 Task: Create a due date automation trigger when advanced on, on the wednesday of the week a card is due add fields without custom field "Resume" set to a date less than 1 working days ago at 11:00 AM.
Action: Mouse moved to (974, 76)
Screenshot: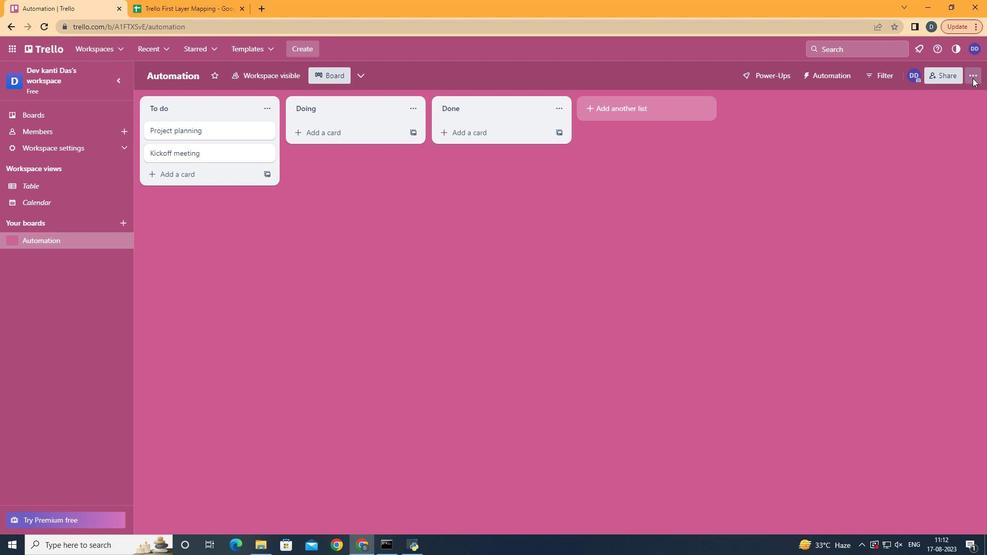 
Action: Mouse pressed left at (974, 76)
Screenshot: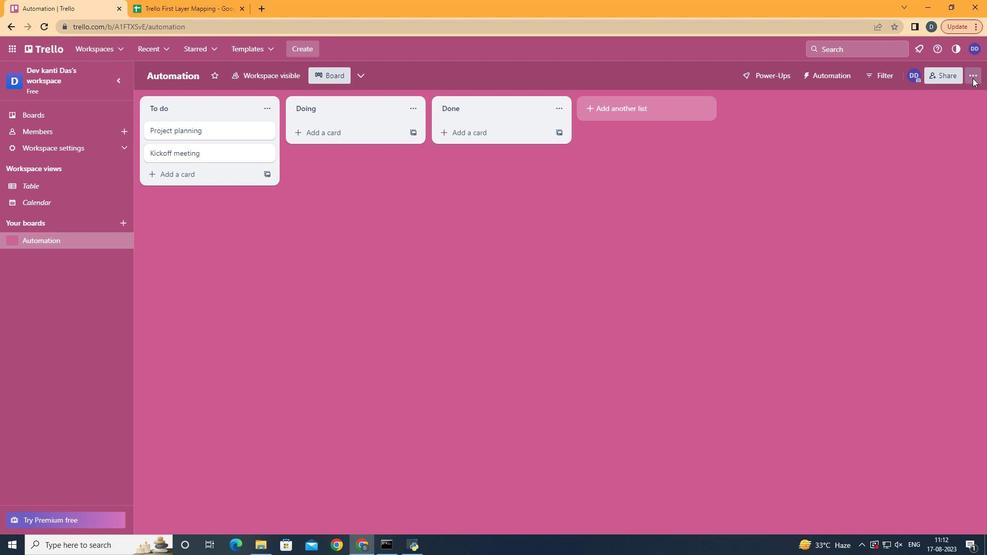 
Action: Mouse moved to (923, 216)
Screenshot: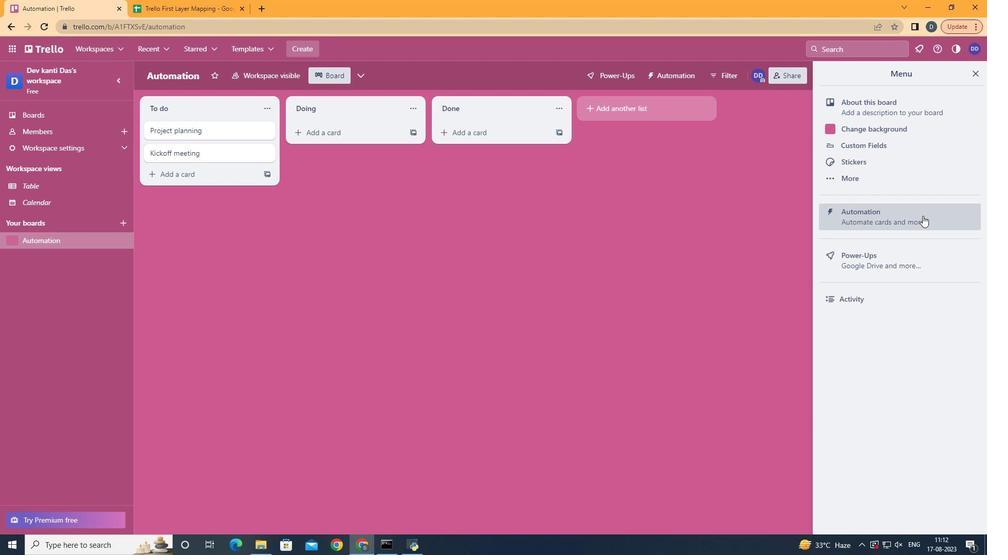 
Action: Mouse pressed left at (923, 216)
Screenshot: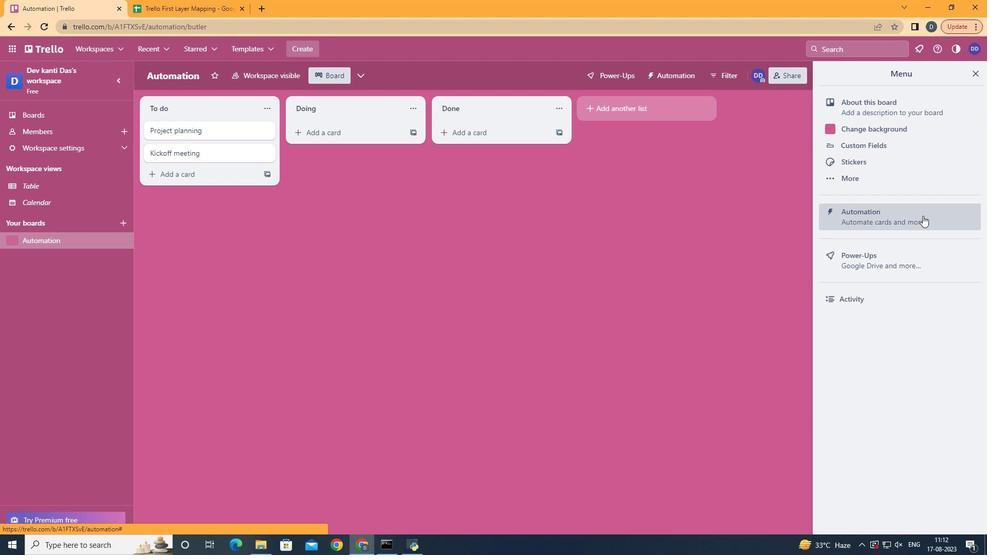 
Action: Mouse moved to (190, 203)
Screenshot: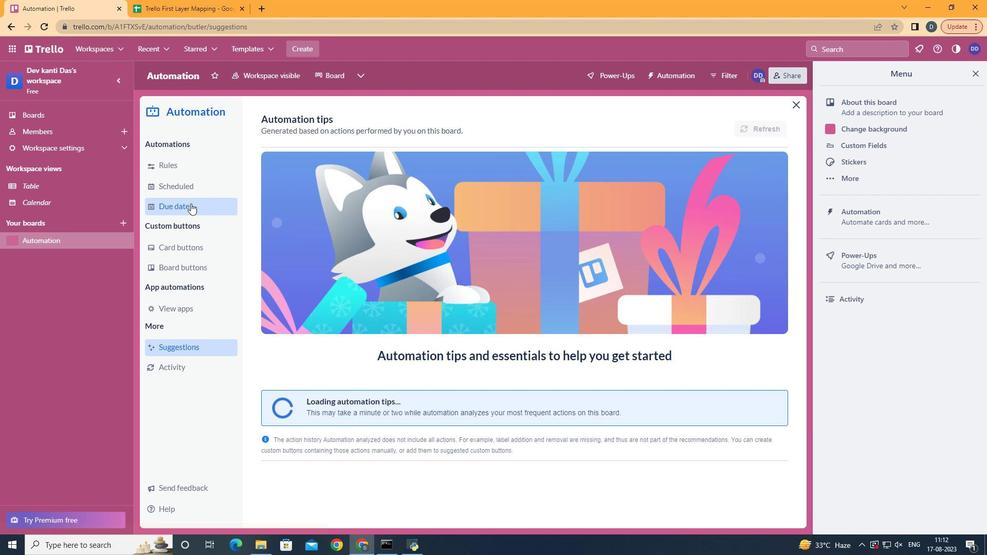 
Action: Mouse pressed left at (190, 203)
Screenshot: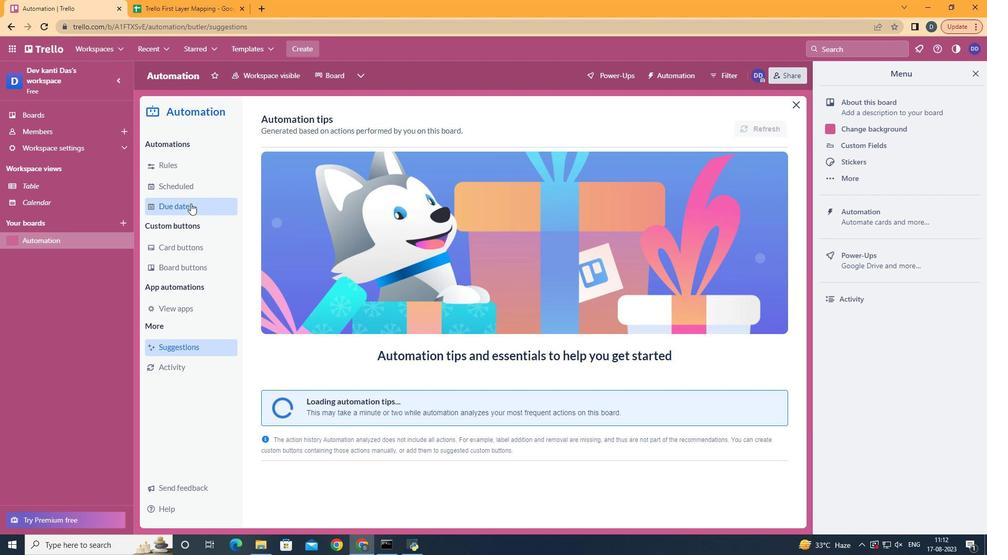
Action: Mouse moved to (730, 121)
Screenshot: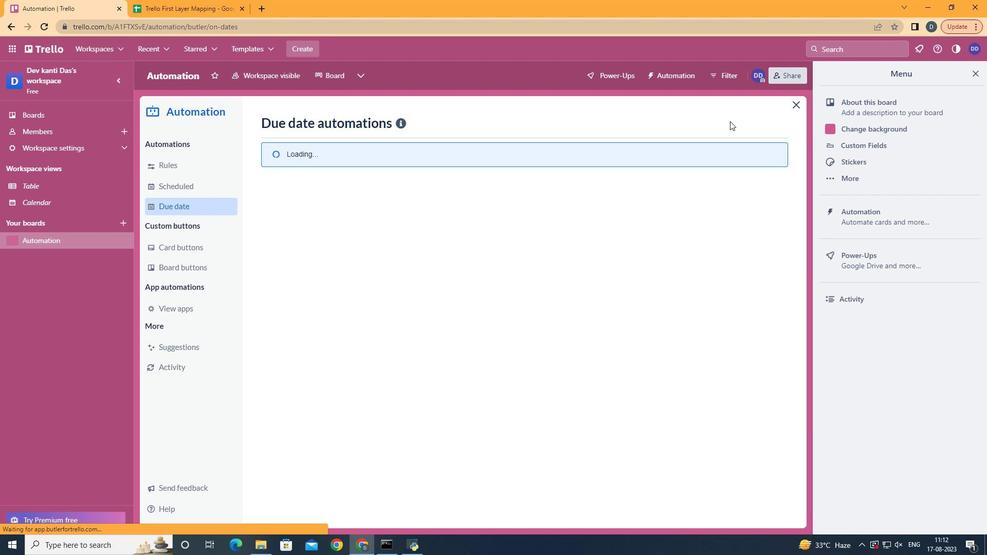 
Action: Mouse pressed left at (730, 121)
Screenshot: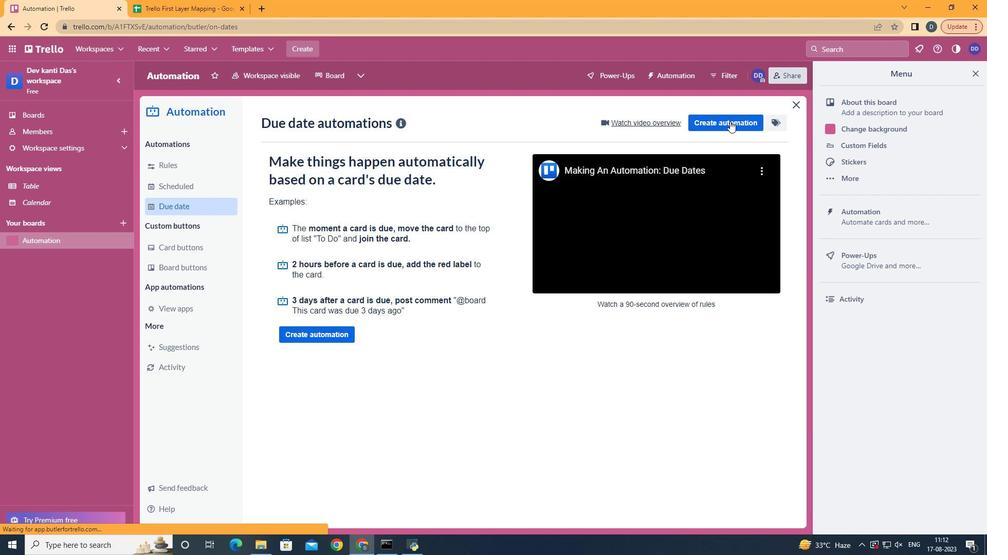 
Action: Mouse moved to (540, 226)
Screenshot: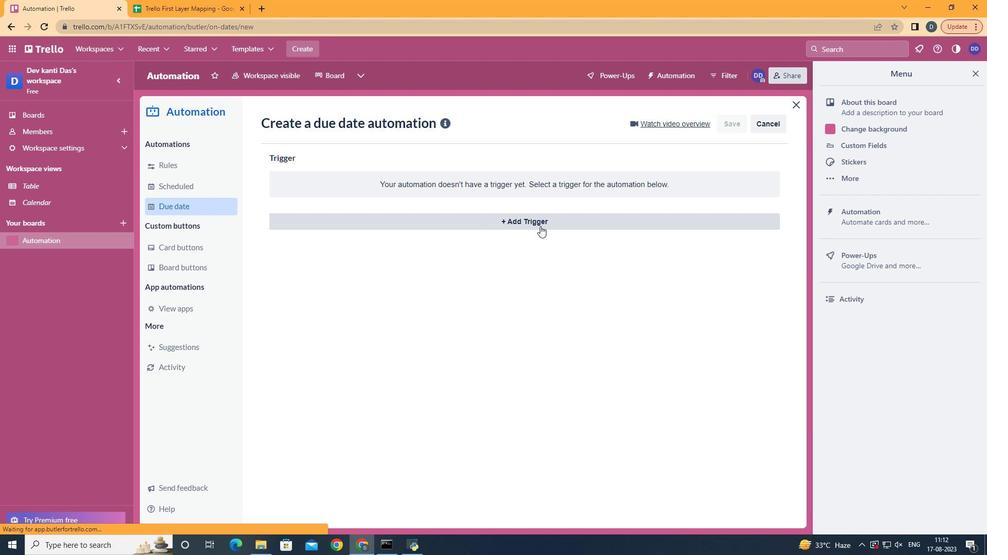 
Action: Mouse pressed left at (540, 226)
Screenshot: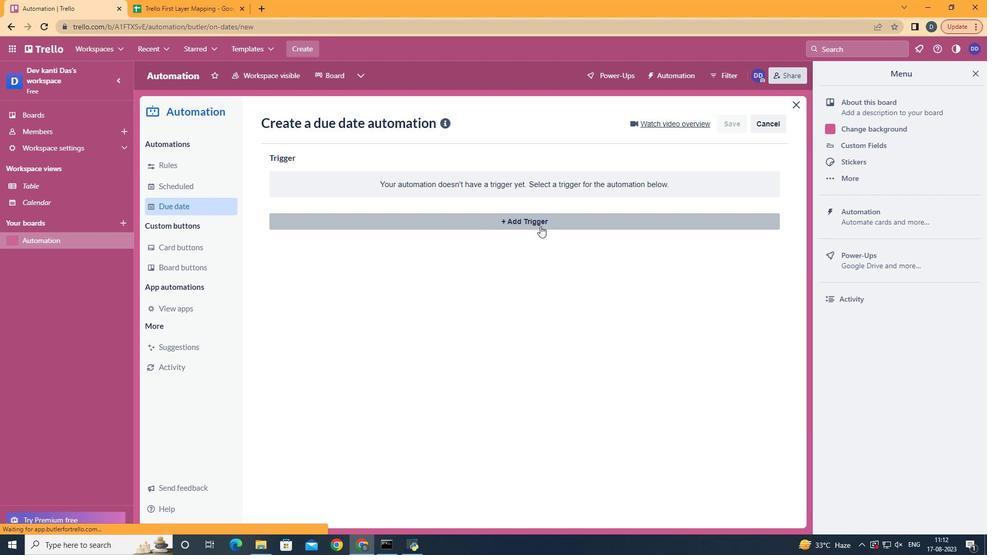 
Action: Mouse moved to (328, 311)
Screenshot: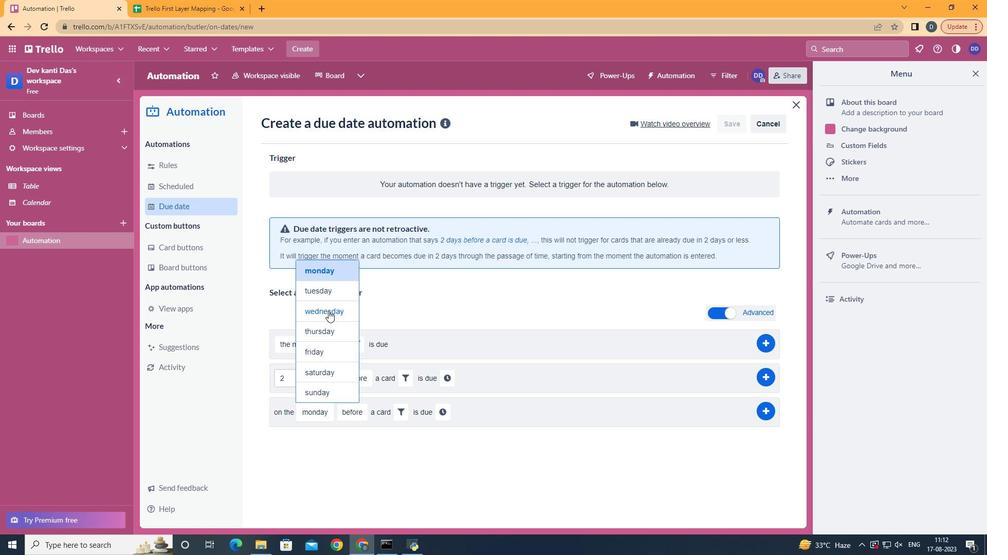 
Action: Mouse pressed left at (328, 311)
Screenshot: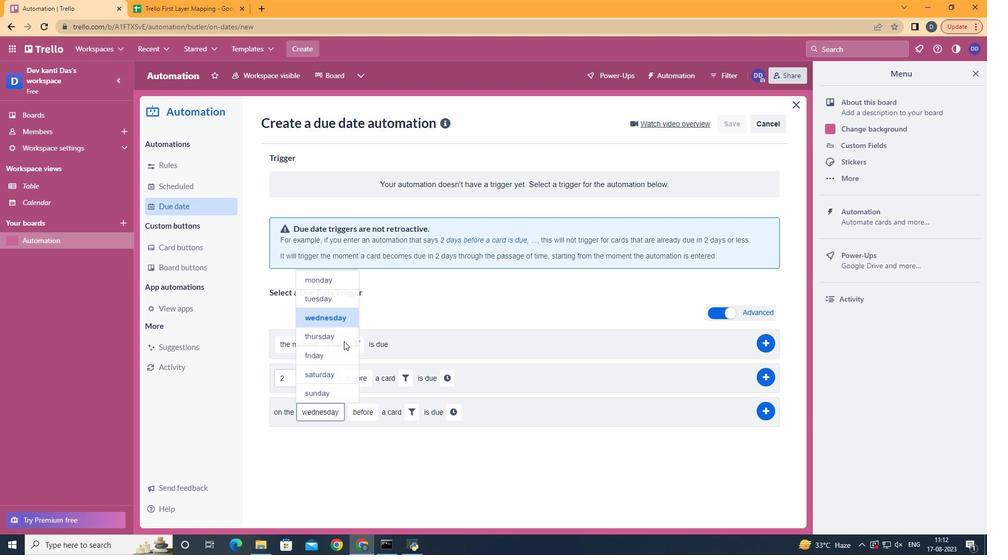 
Action: Mouse moved to (386, 475)
Screenshot: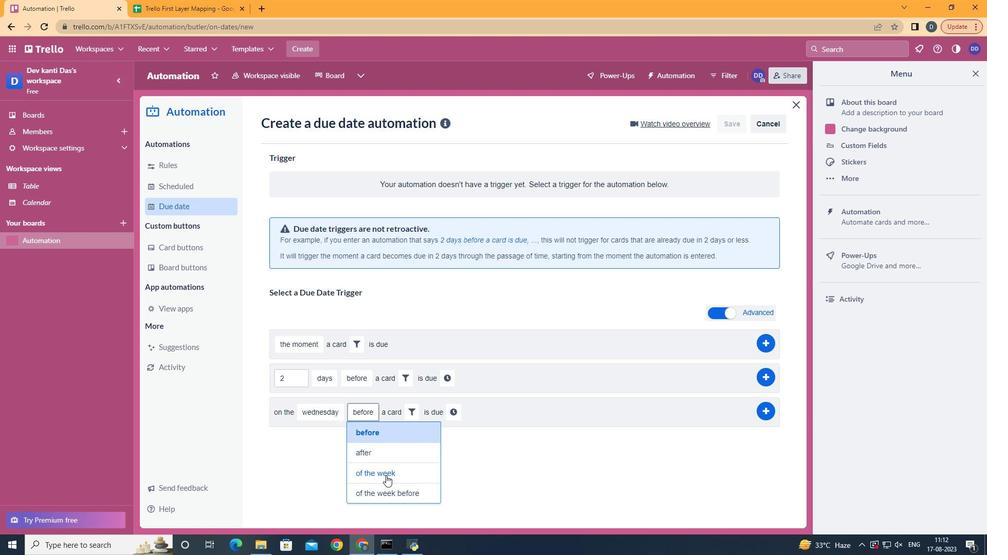 
Action: Mouse pressed left at (386, 475)
Screenshot: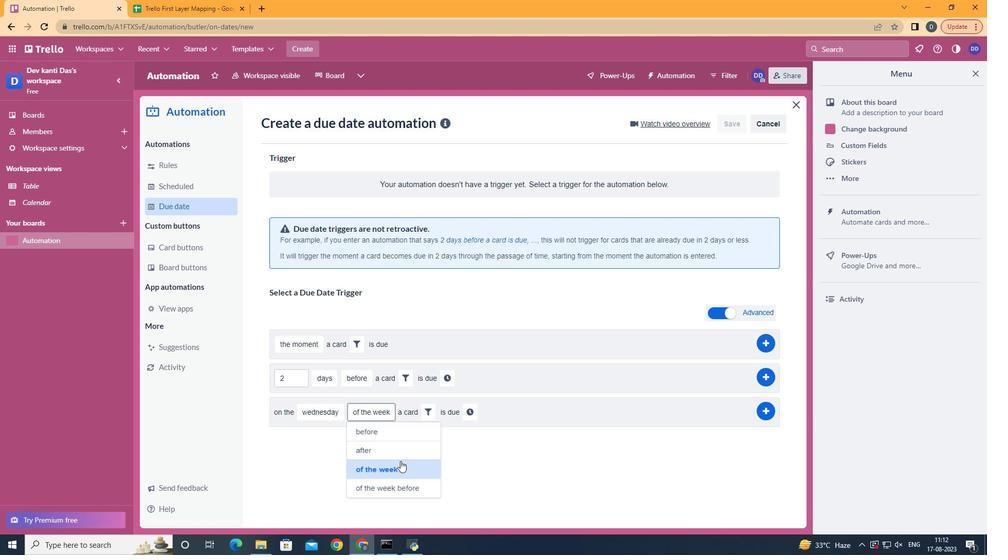 
Action: Mouse moved to (421, 411)
Screenshot: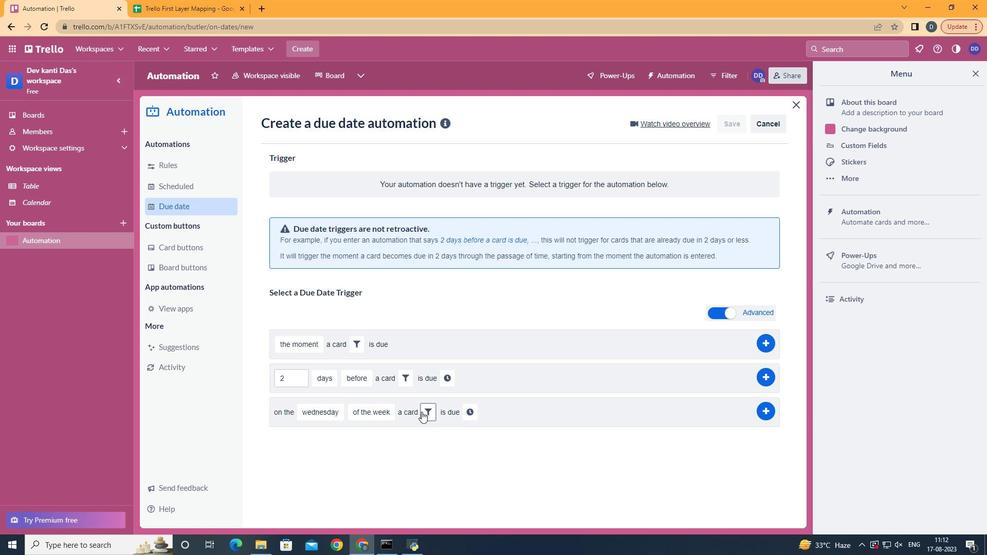 
Action: Mouse pressed left at (421, 411)
Screenshot: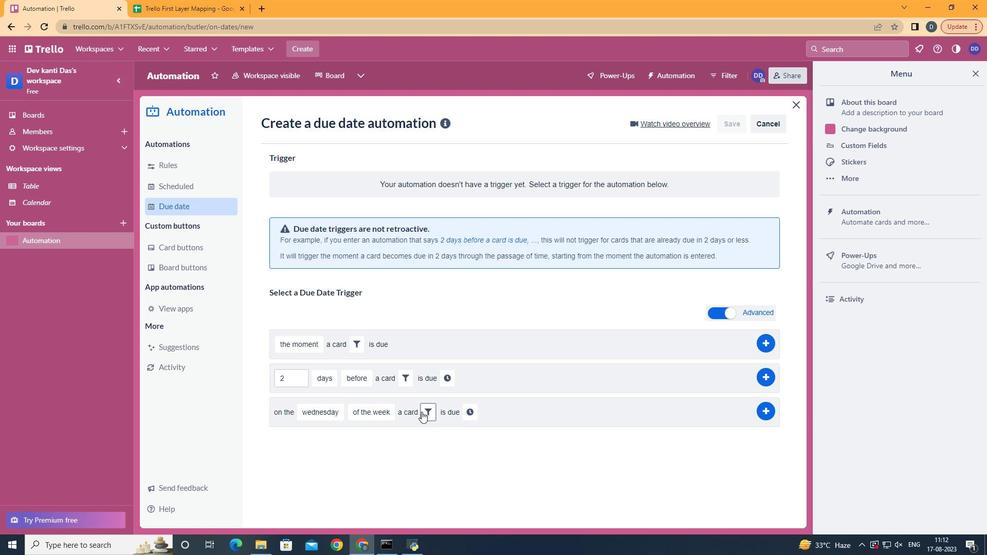 
Action: Mouse moved to (597, 446)
Screenshot: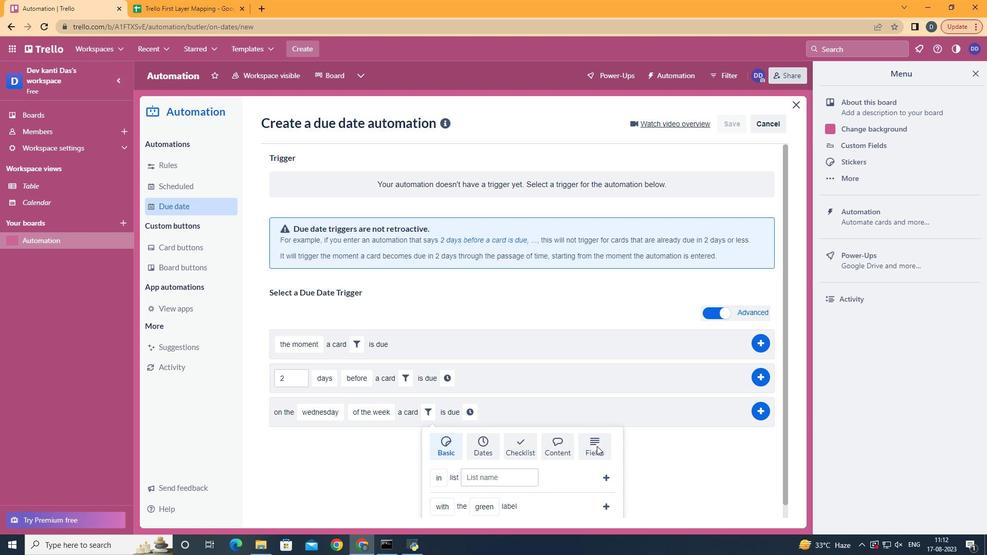 
Action: Mouse pressed left at (597, 446)
Screenshot: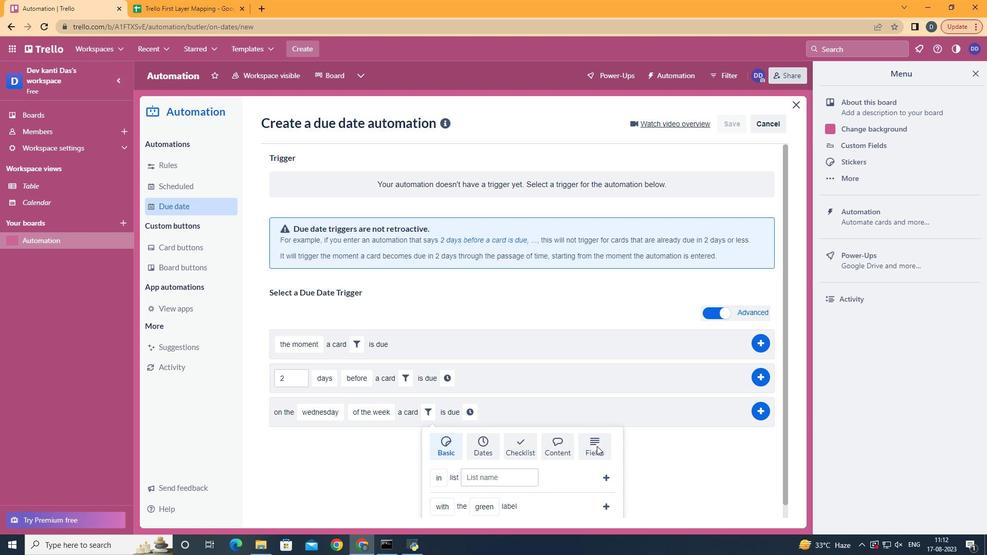 
Action: Mouse scrolled (597, 445) with delta (0, 0)
Screenshot: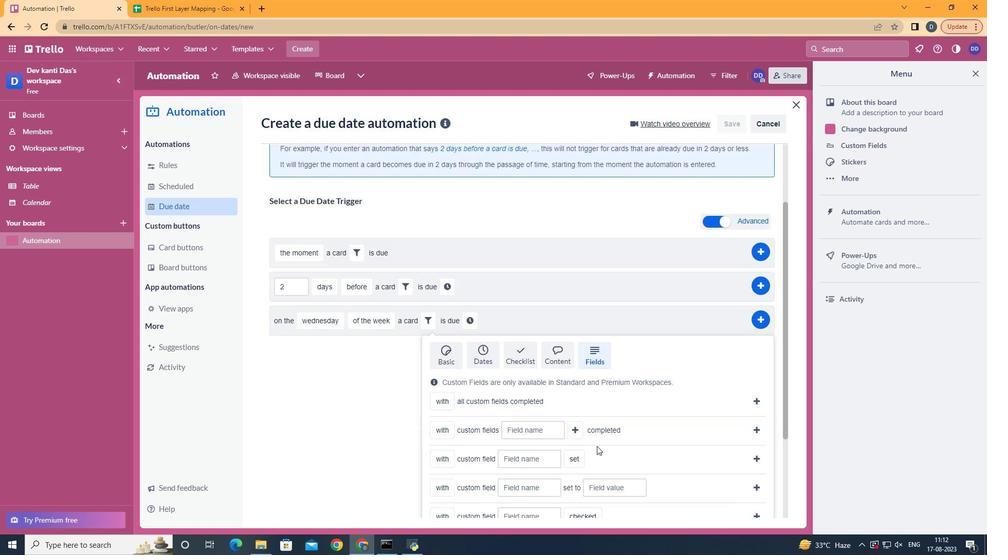 
Action: Mouse scrolled (597, 445) with delta (0, 0)
Screenshot: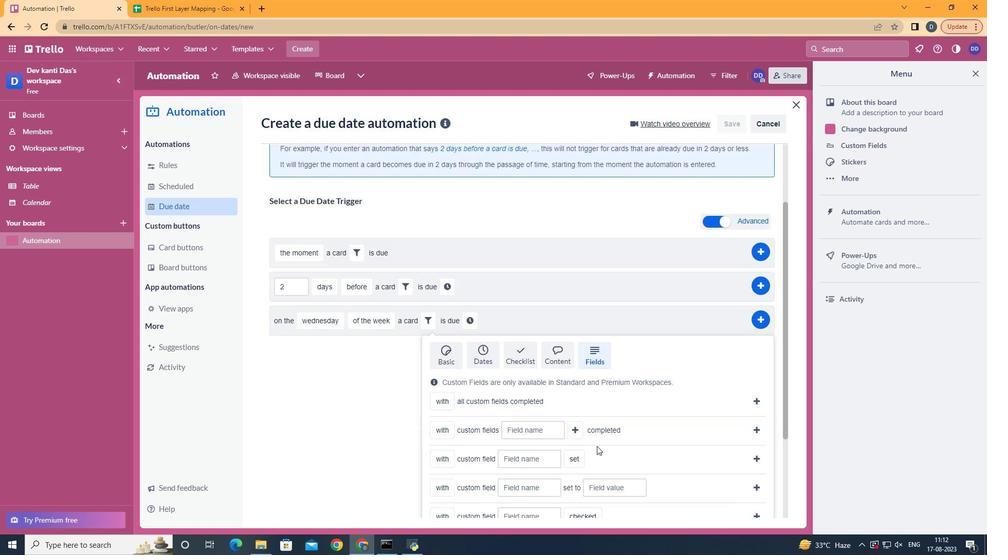 
Action: Mouse scrolled (597, 445) with delta (0, 0)
Screenshot: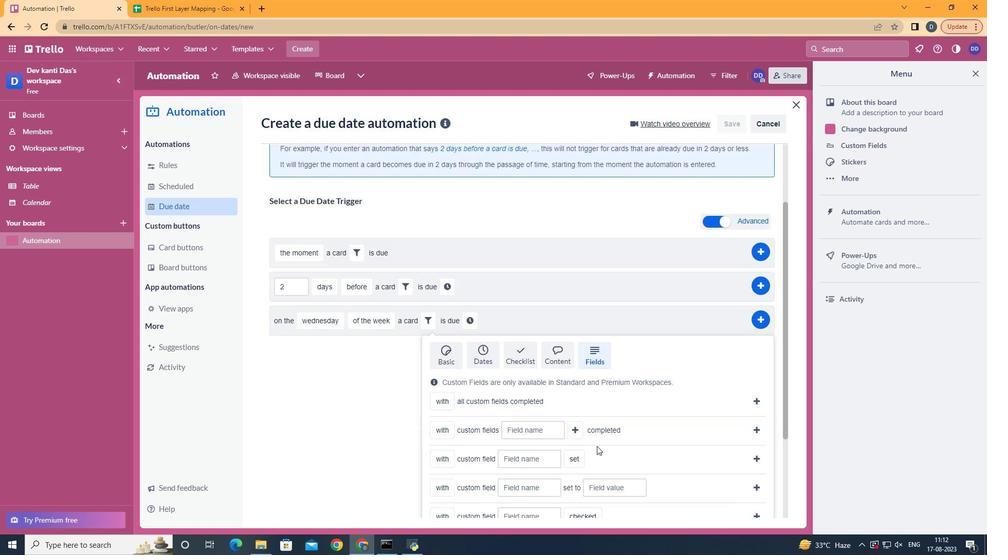 
Action: Mouse scrolled (597, 445) with delta (0, 0)
Screenshot: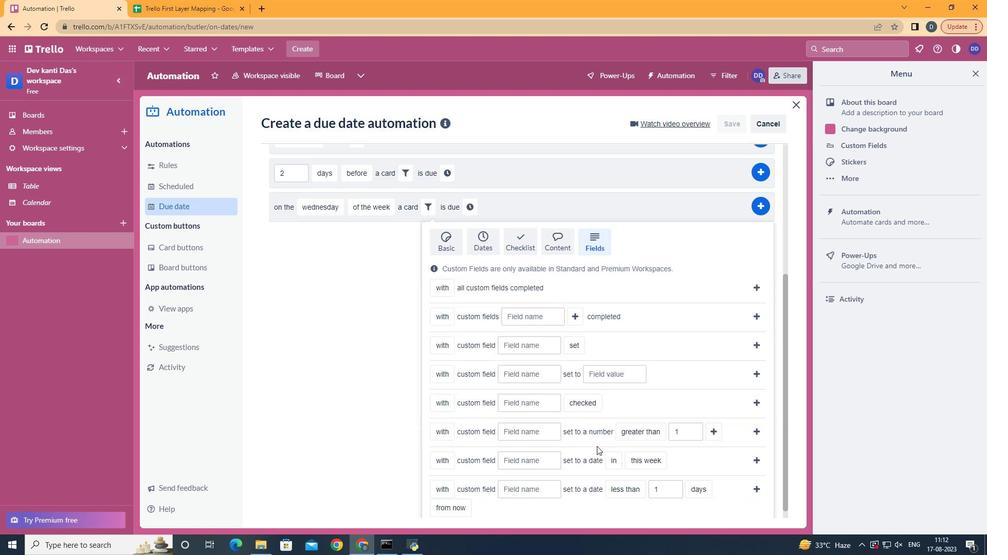 
Action: Mouse scrolled (597, 445) with delta (0, 0)
Screenshot: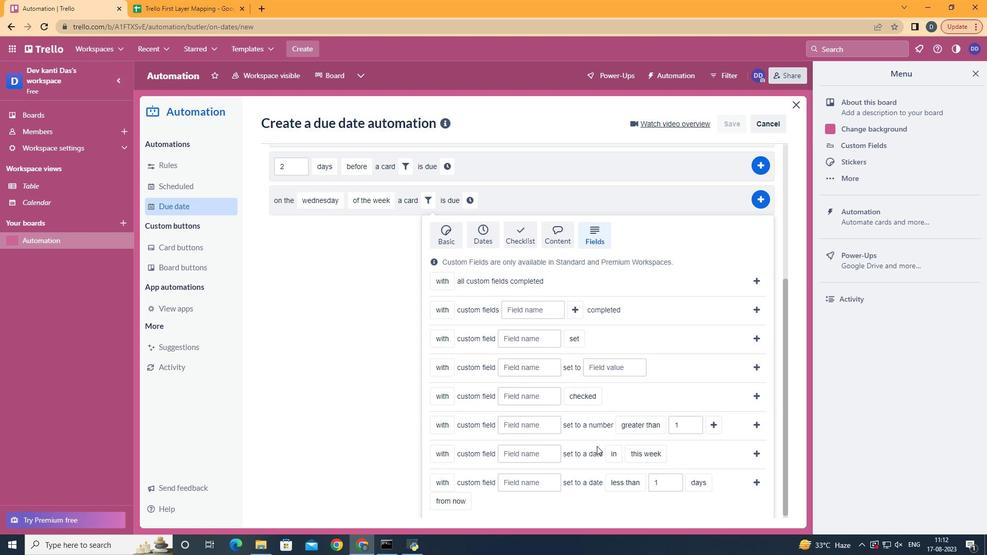 
Action: Mouse scrolled (597, 445) with delta (0, 0)
Screenshot: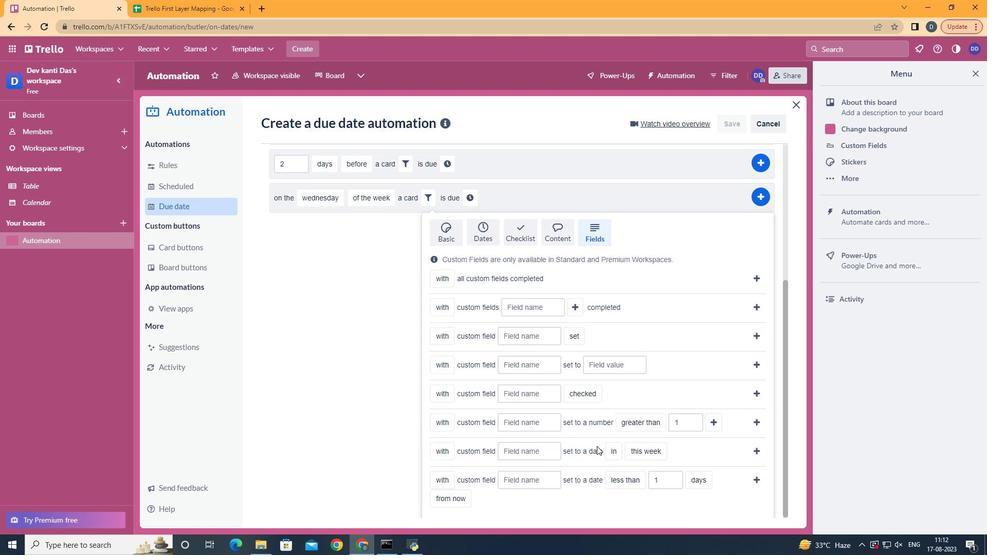 
Action: Mouse scrolled (597, 445) with delta (0, 0)
Screenshot: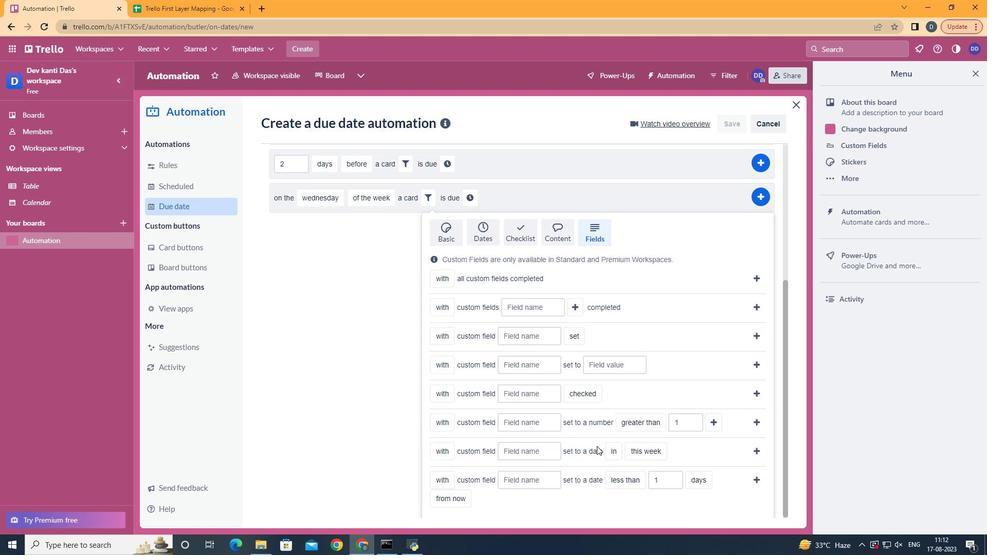 
Action: Mouse moved to (452, 468)
Screenshot: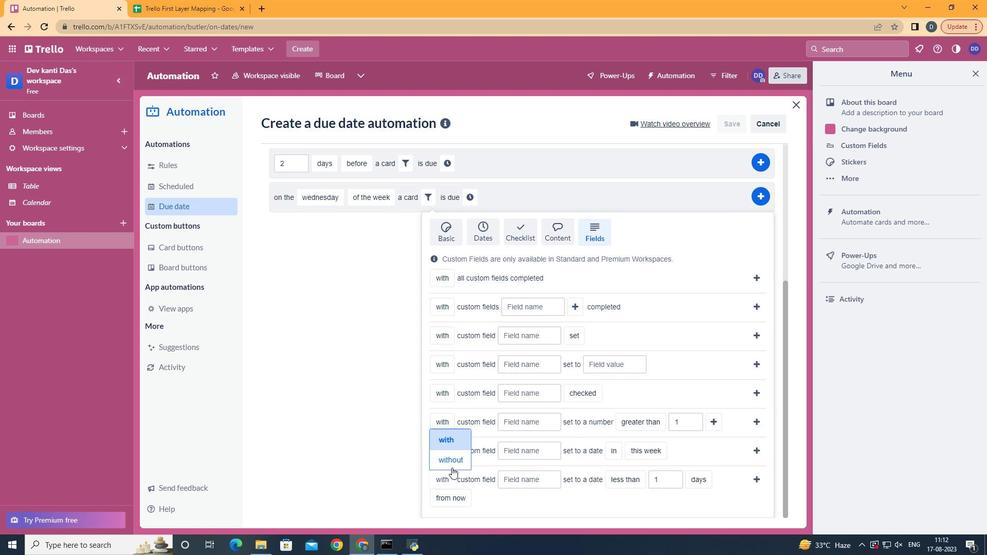 
Action: Mouse pressed left at (452, 468)
Screenshot: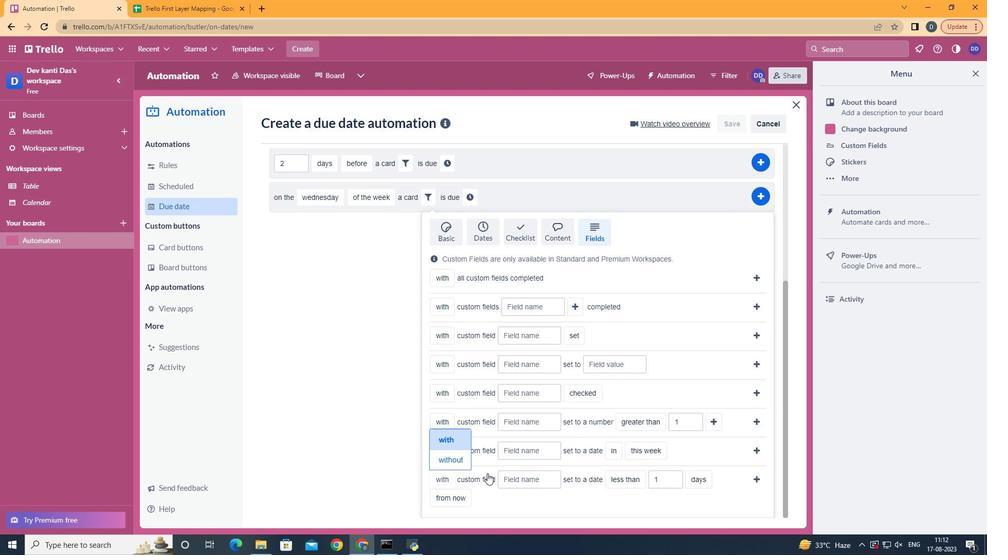 
Action: Mouse moved to (558, 479)
Screenshot: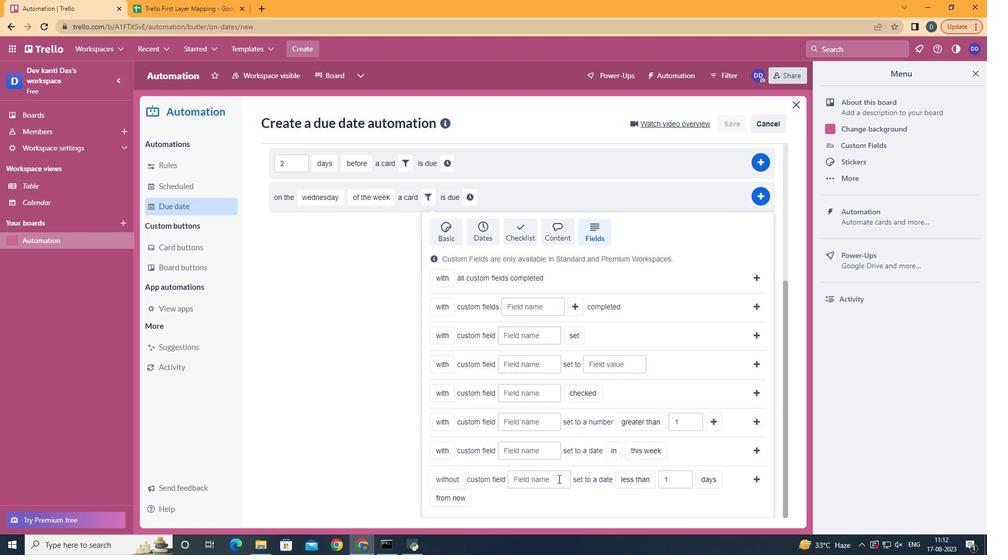 
Action: Mouse pressed left at (558, 479)
Screenshot: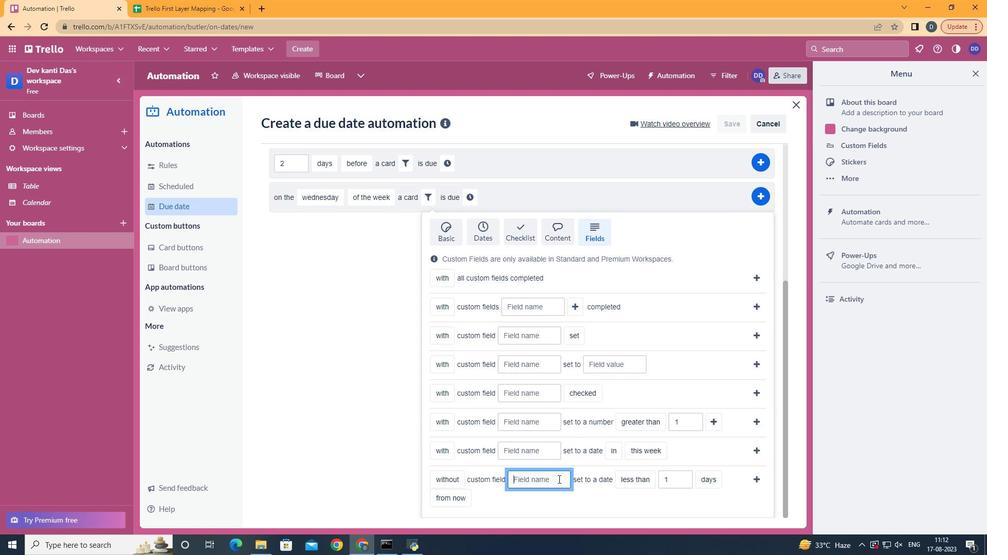 
Action: Mouse moved to (558, 479)
Screenshot: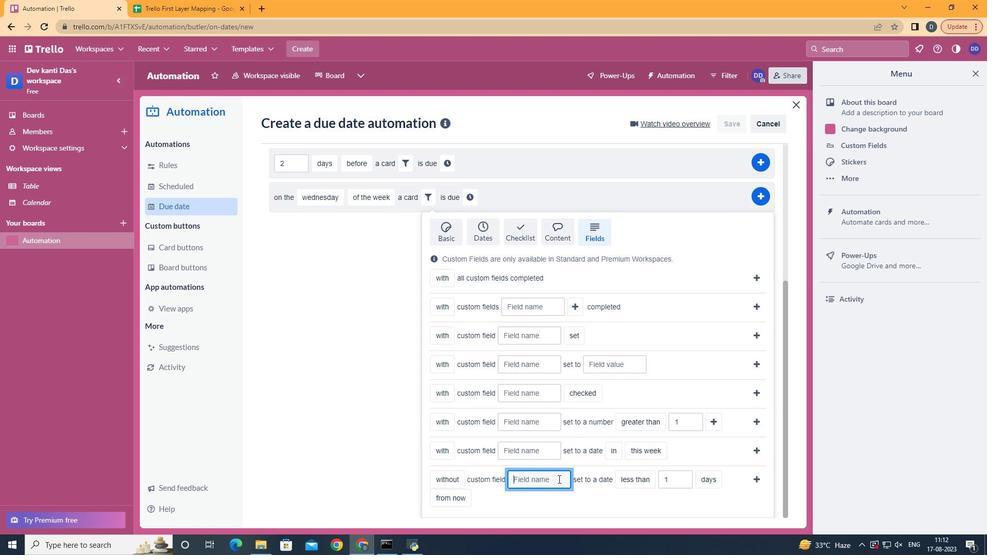 
Action: Key pressed <Key.shift>Resume
Screenshot: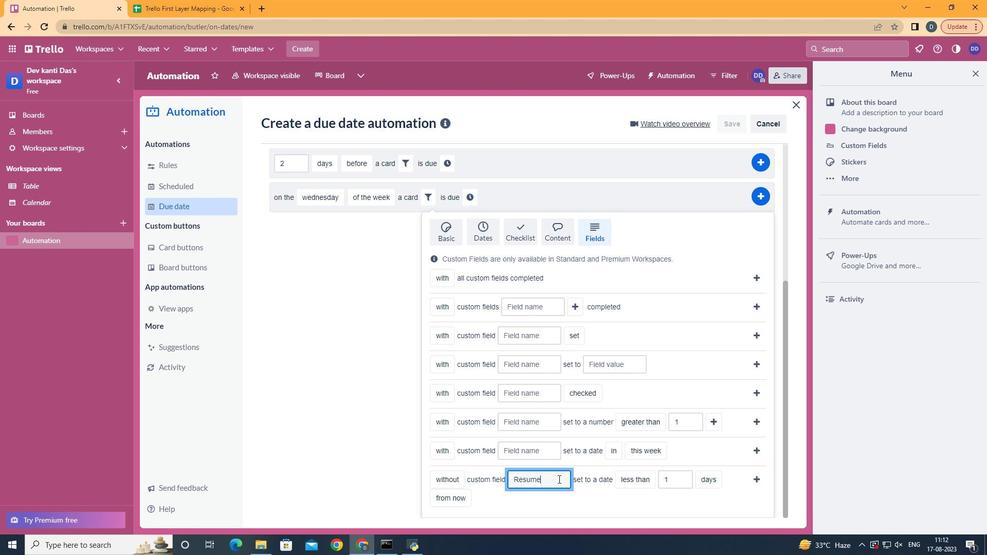 
Action: Mouse moved to (714, 465)
Screenshot: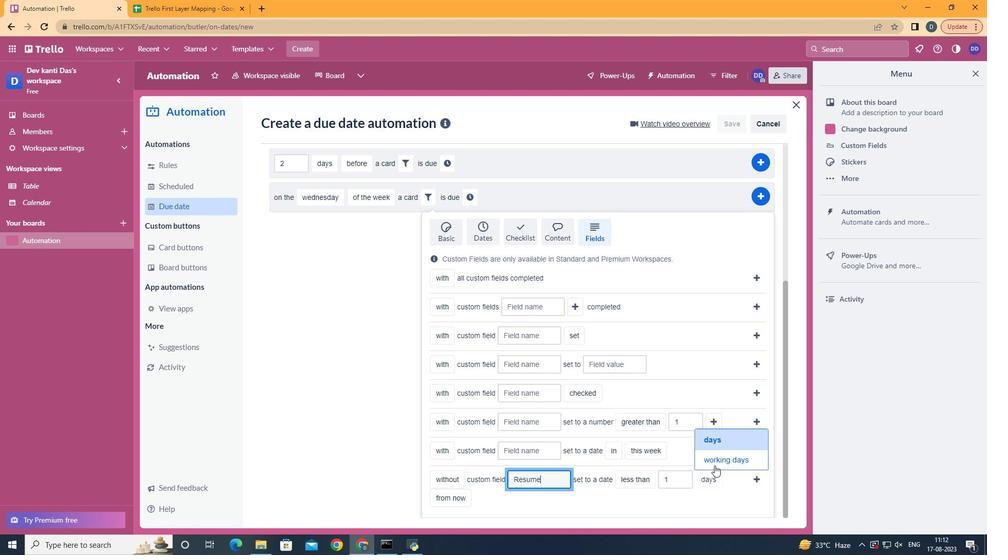 
Action: Mouse pressed left at (714, 465)
Screenshot: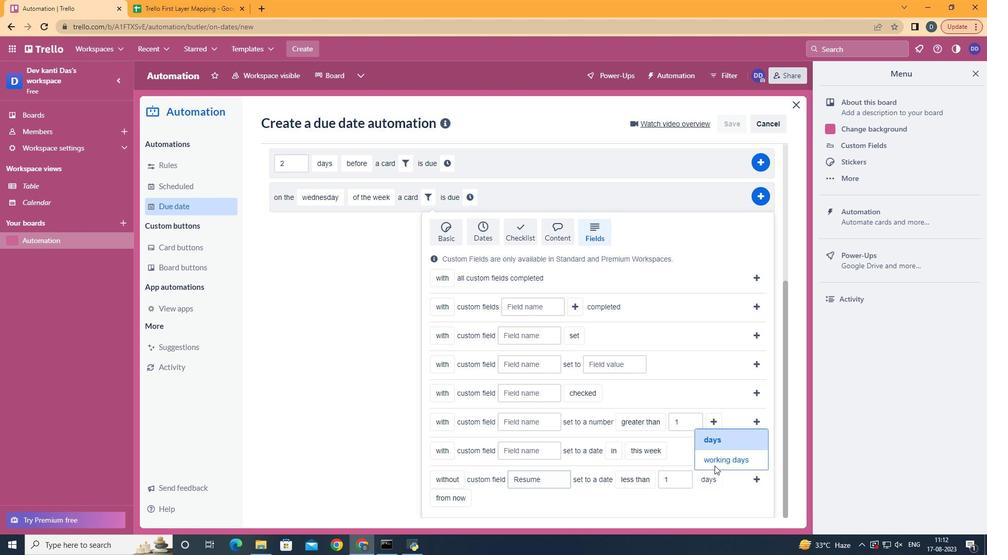
Action: Mouse moved to (519, 479)
Screenshot: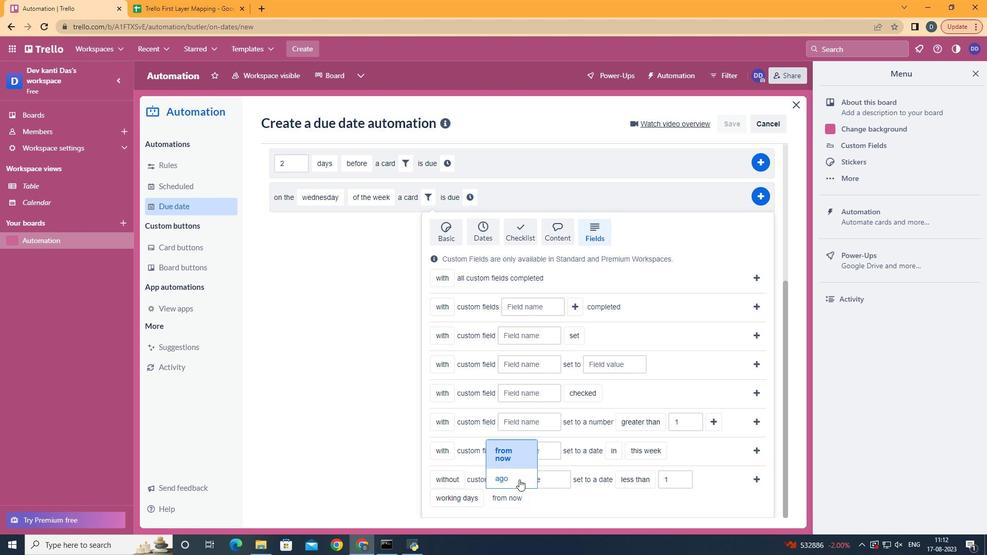 
Action: Mouse pressed left at (519, 479)
Screenshot: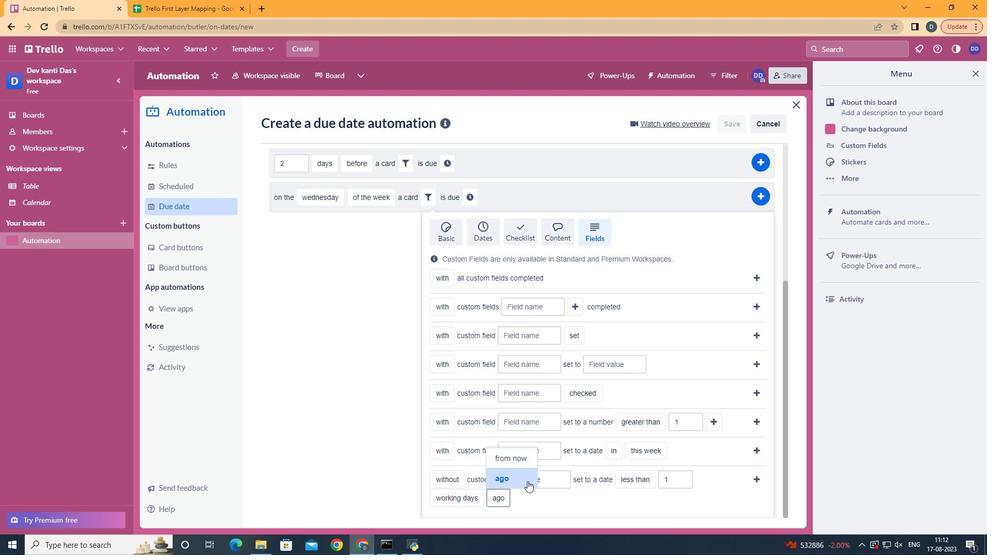 
Action: Mouse moved to (751, 480)
Screenshot: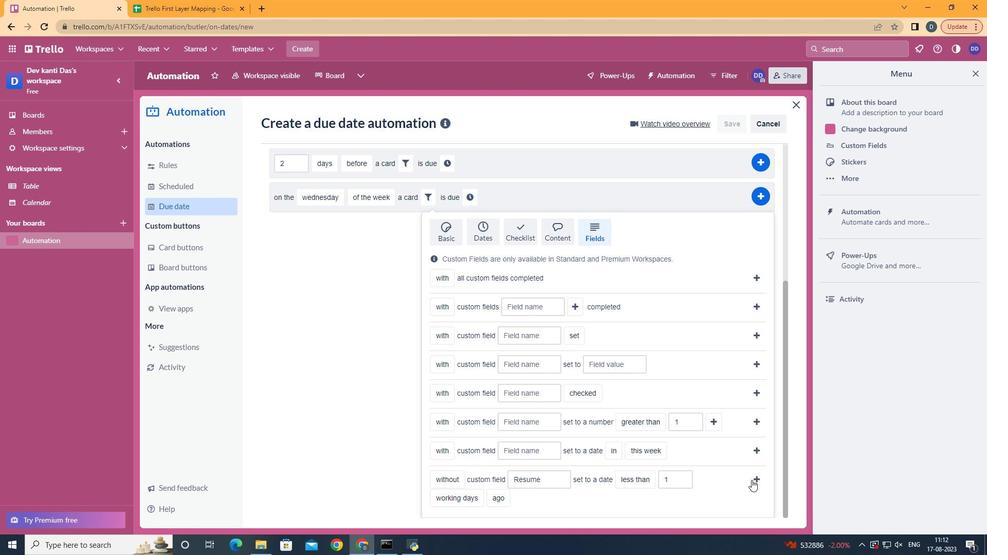 
Action: Mouse pressed left at (751, 480)
Screenshot: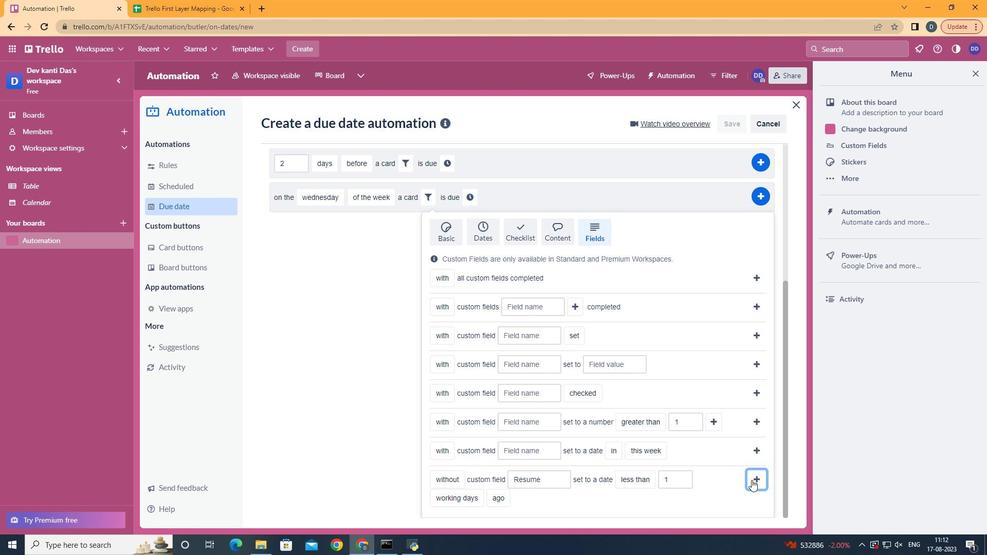 
Action: Mouse moved to (726, 407)
Screenshot: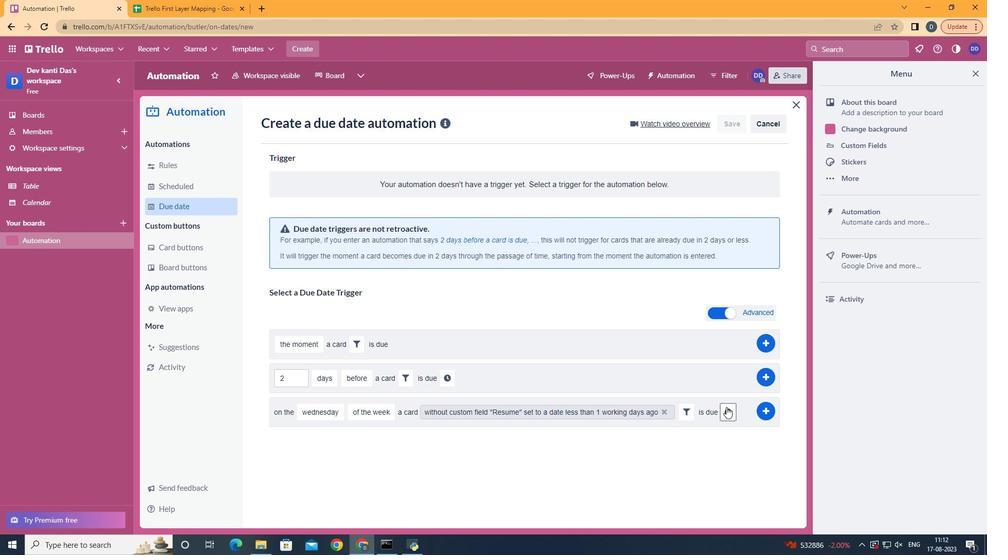
Action: Mouse pressed left at (726, 407)
Screenshot: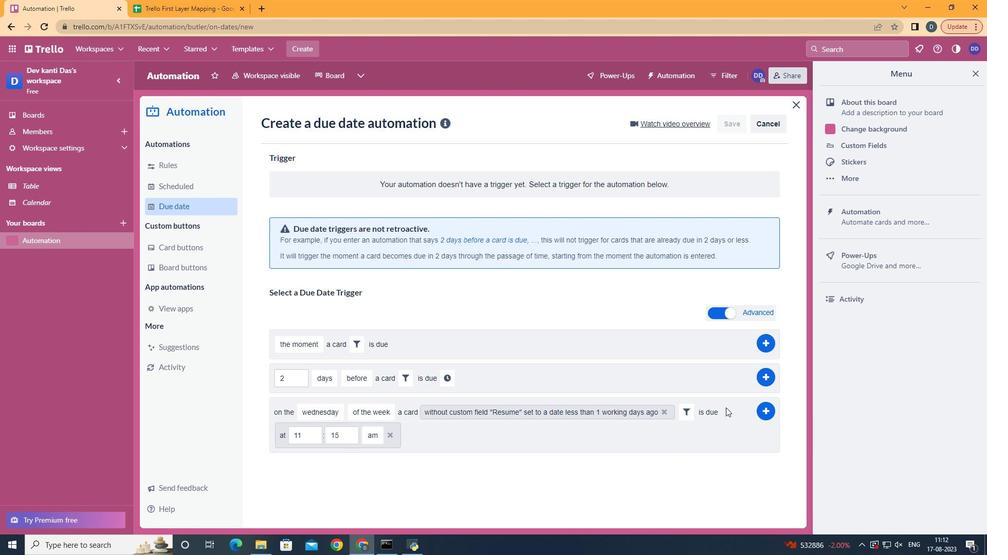 
Action: Mouse moved to (352, 437)
Screenshot: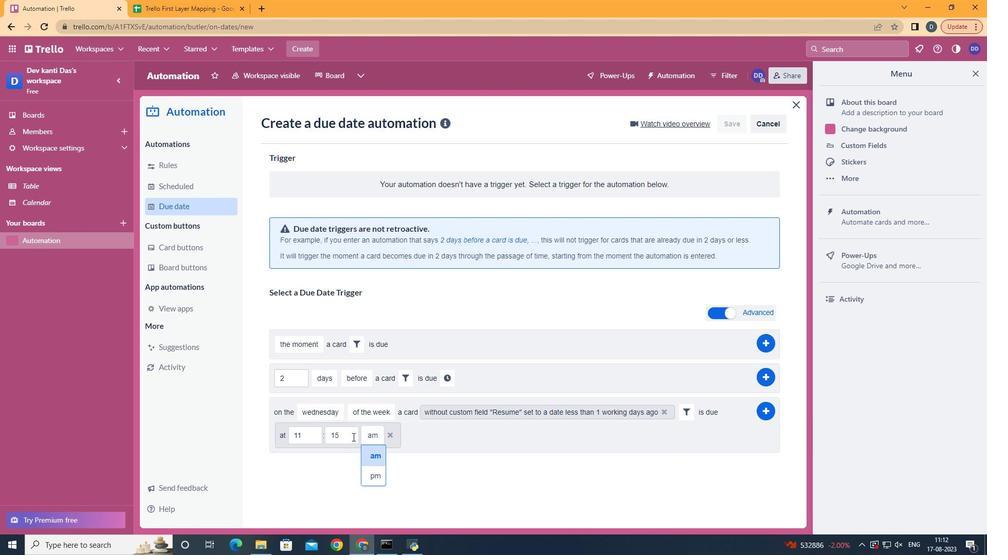 
Action: Mouse pressed left at (352, 437)
Screenshot: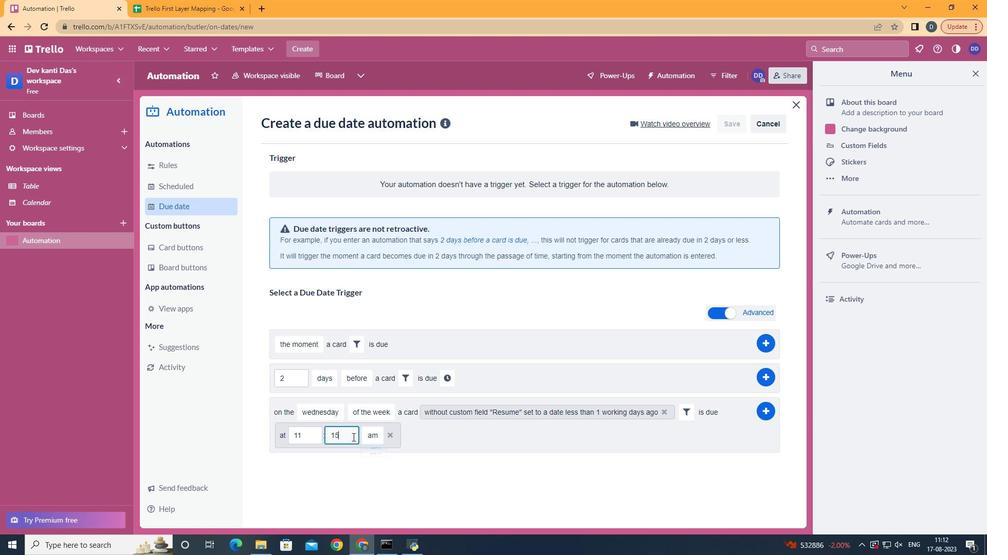 
Action: Key pressed <Key.backspace><Key.backspace>00
Screenshot: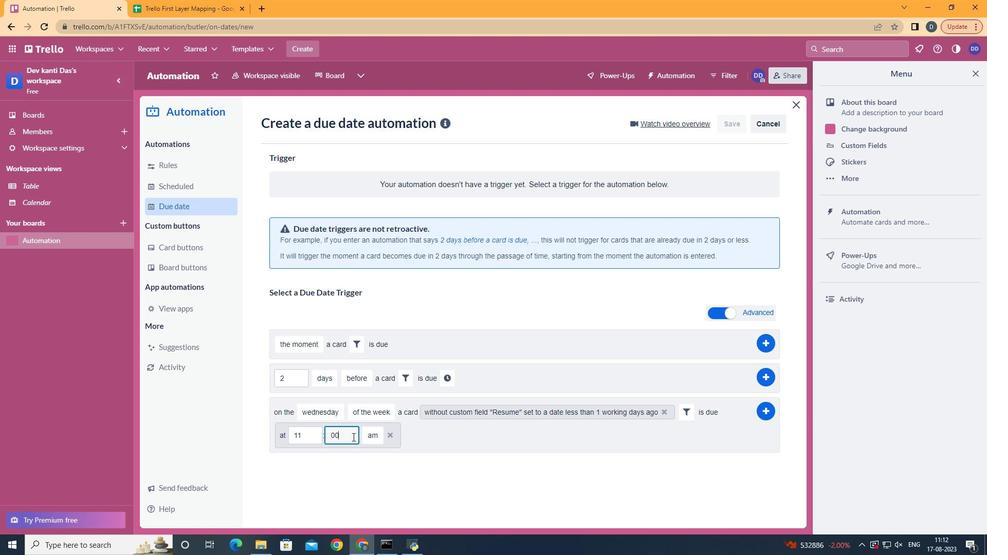 
Action: Mouse moved to (764, 415)
Screenshot: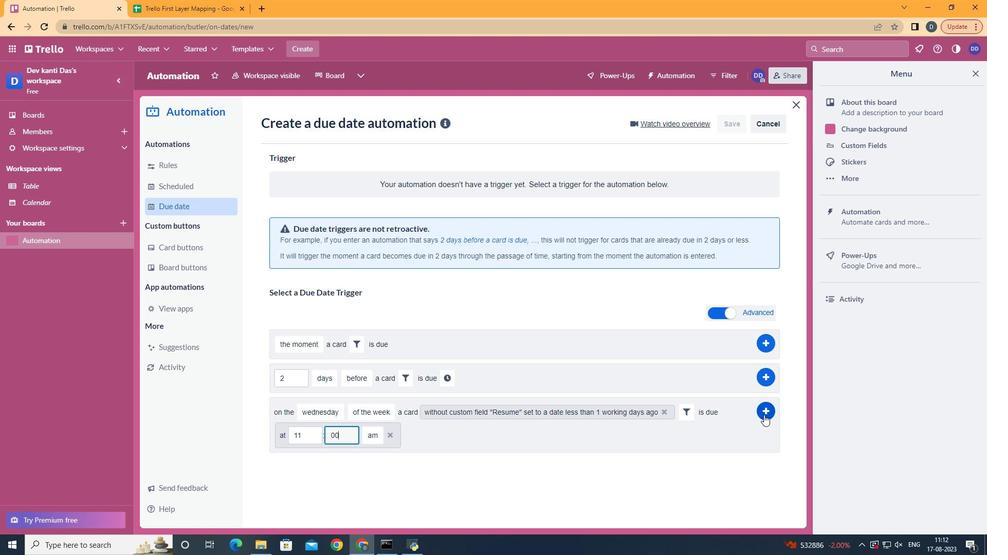 
Action: Mouse pressed left at (764, 415)
Screenshot: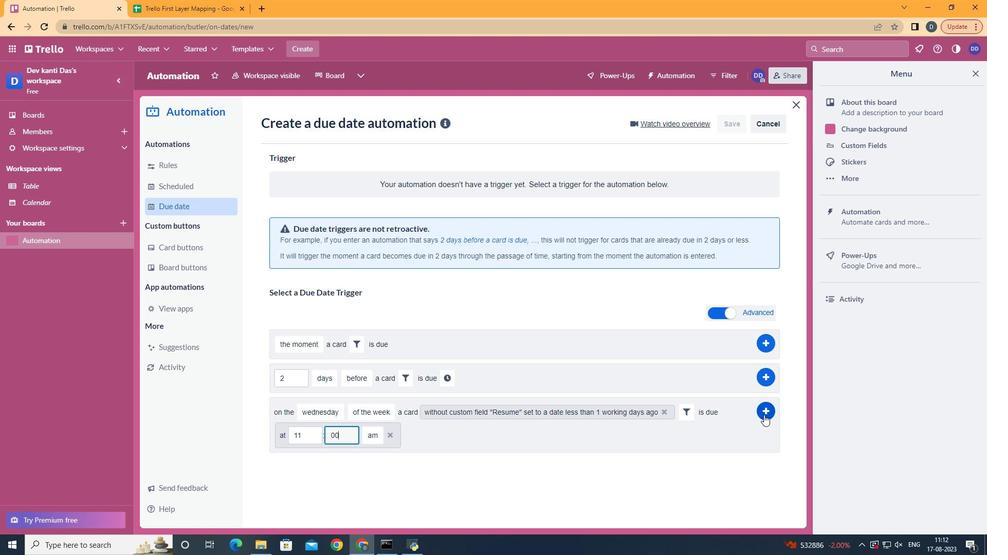 
